 Task: Create a sub task System Test and UAT for the task  Upgrade and migrate company servers to a cloud-based solution in the project AgileCore , assign it to team member softage.5@softage.net and update the status of the sub task to  On Track  , set the priority of the sub task to Low
Action: Mouse moved to (42, 293)
Screenshot: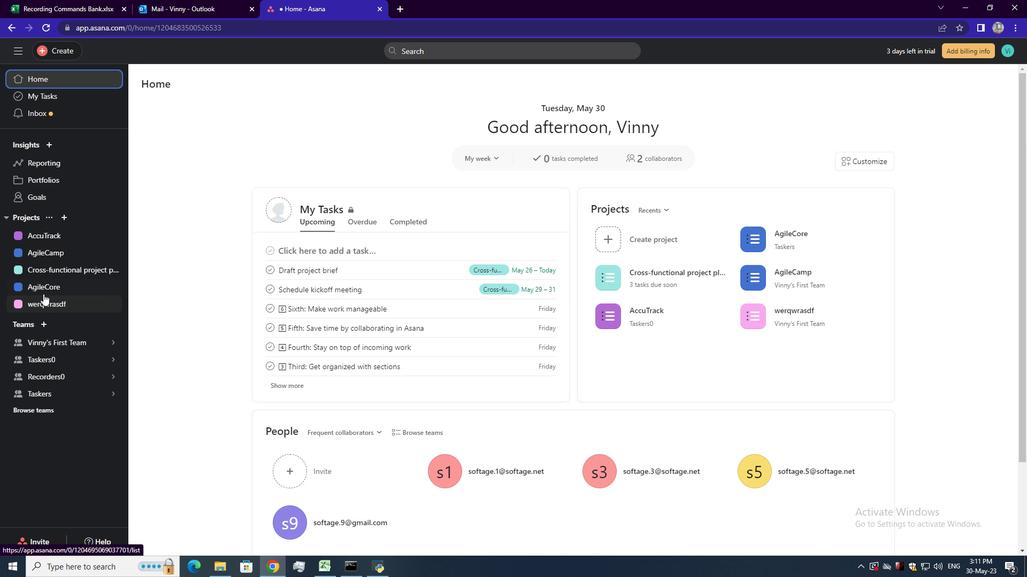 
Action: Mouse pressed left at (42, 293)
Screenshot: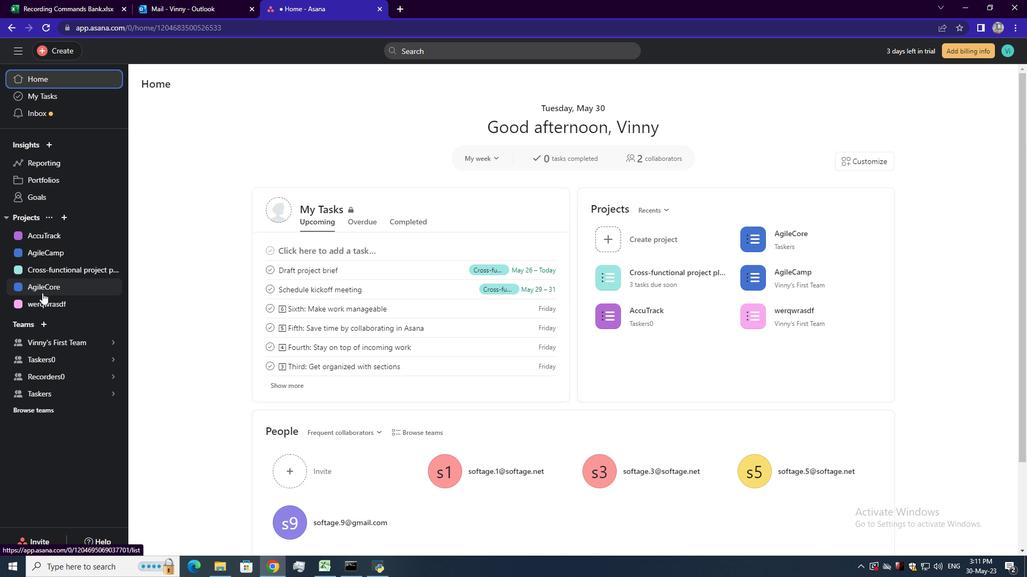 
Action: Mouse moved to (431, 235)
Screenshot: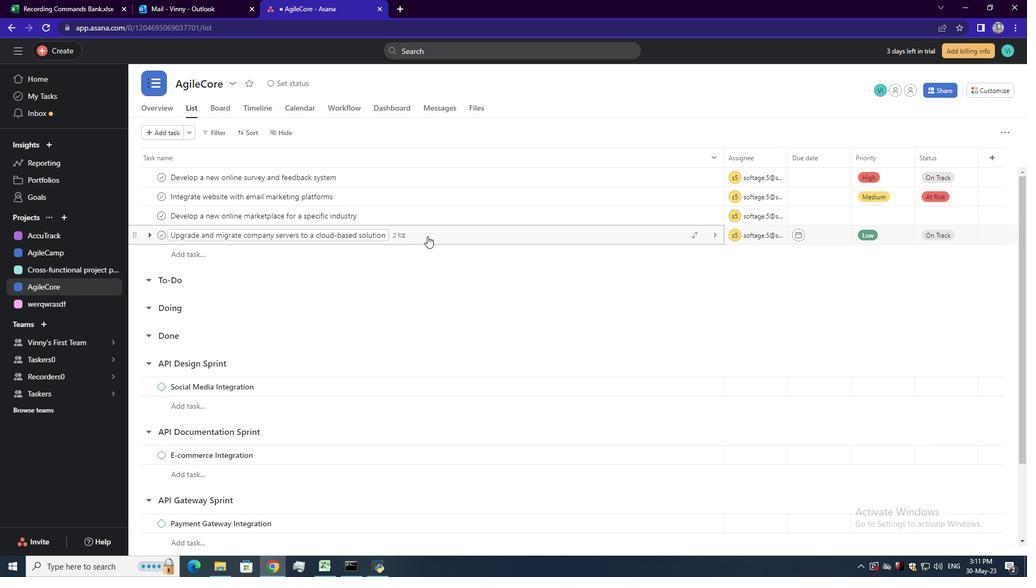 
Action: Mouse pressed left at (431, 235)
Screenshot: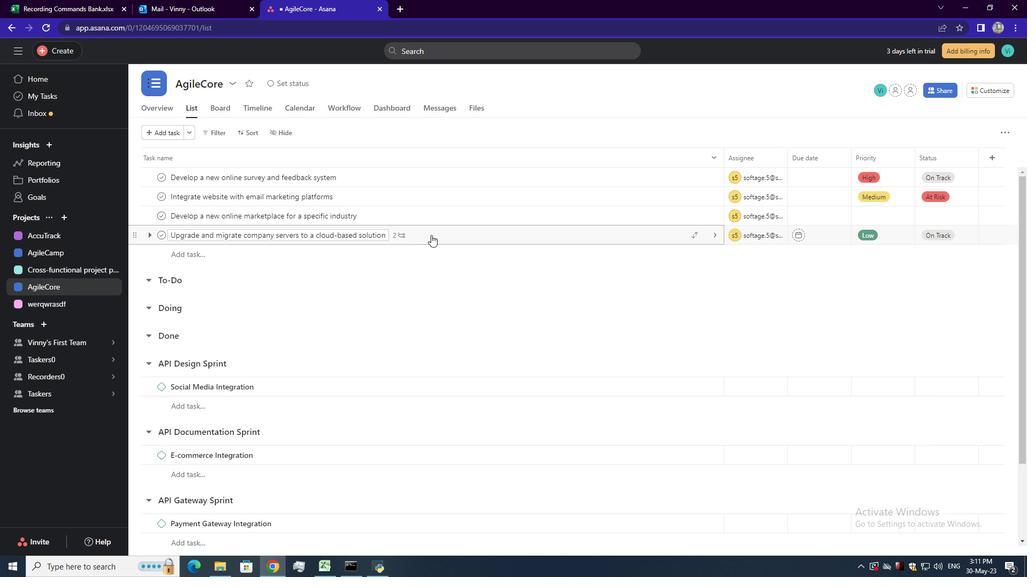 
Action: Mouse moved to (720, 323)
Screenshot: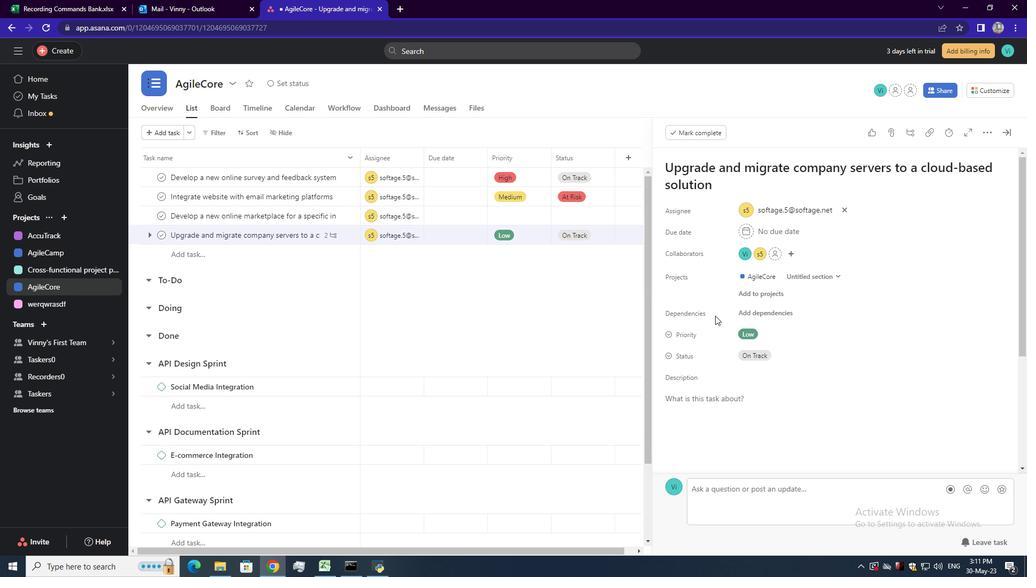 
Action: Mouse scrolled (720, 322) with delta (0, 0)
Screenshot: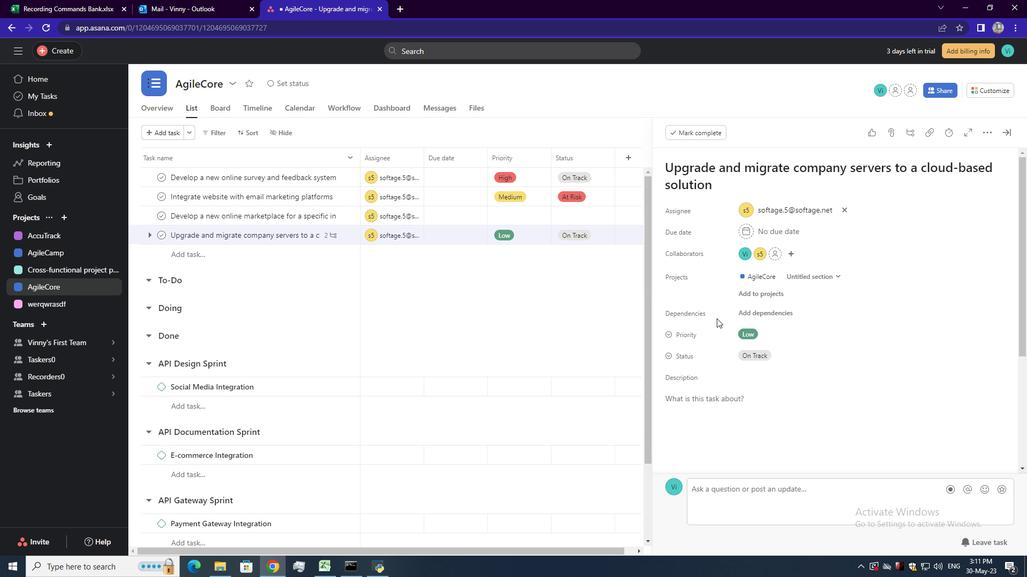 
Action: Mouse scrolled (720, 322) with delta (0, 0)
Screenshot: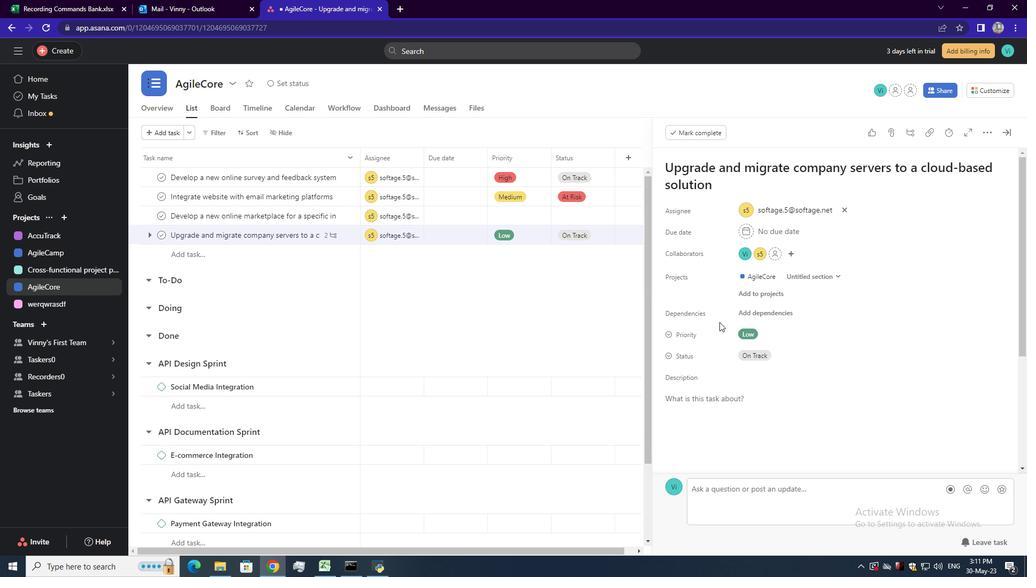 
Action: Mouse scrolled (720, 322) with delta (0, 0)
Screenshot: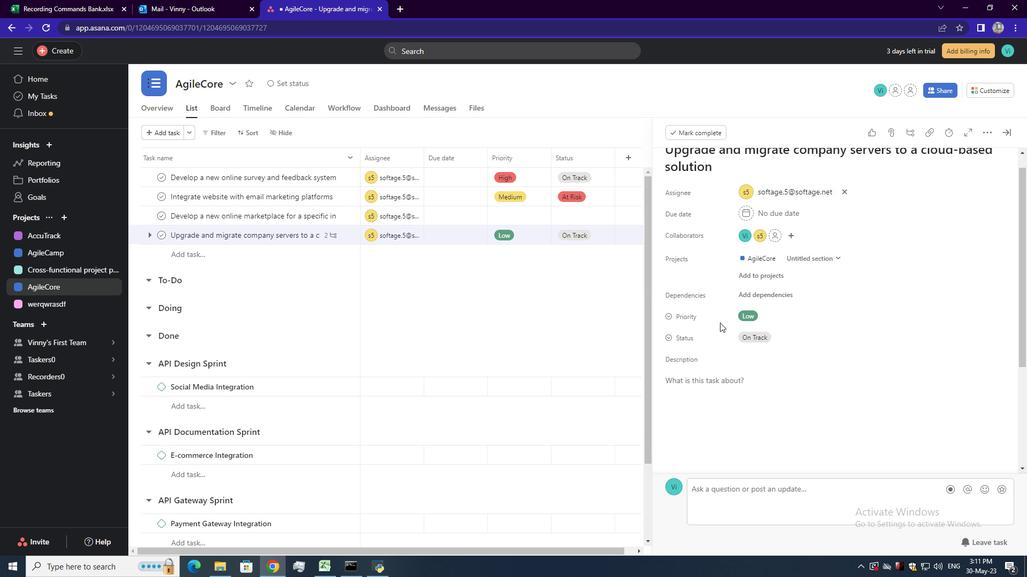 
Action: Mouse scrolled (720, 322) with delta (0, 0)
Screenshot: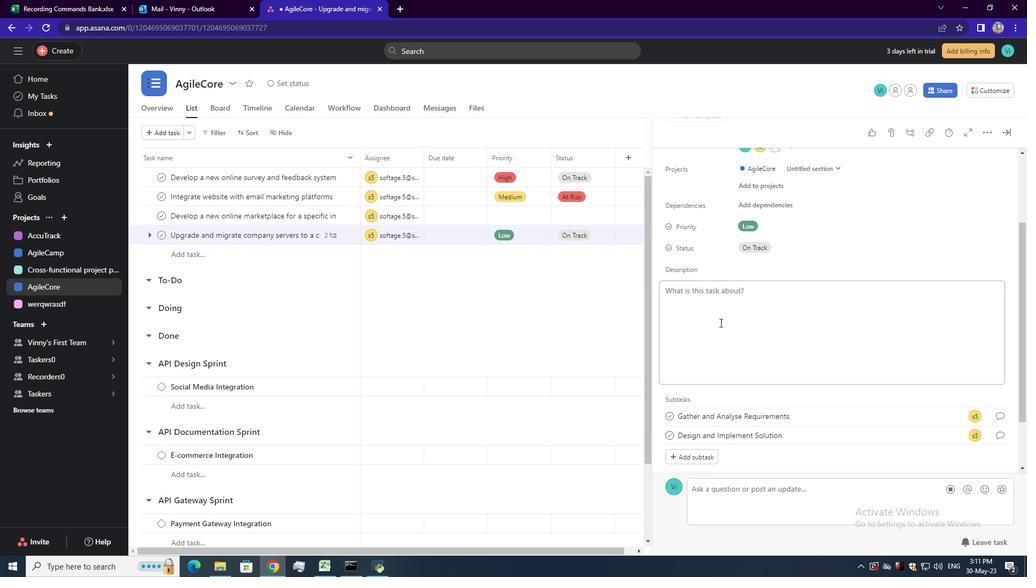 
Action: Mouse moved to (704, 383)
Screenshot: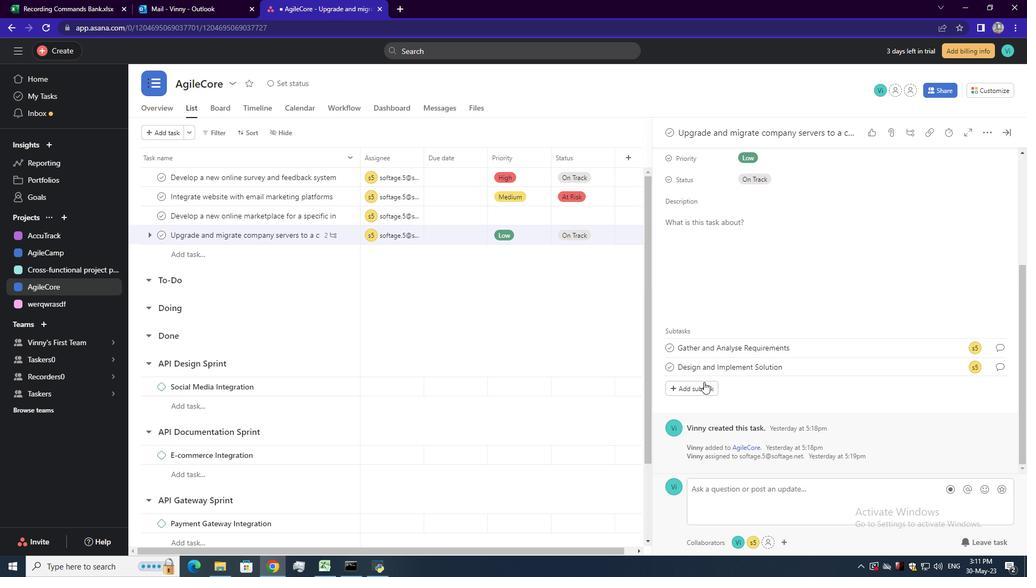 
Action: Mouse pressed left at (704, 383)
Screenshot: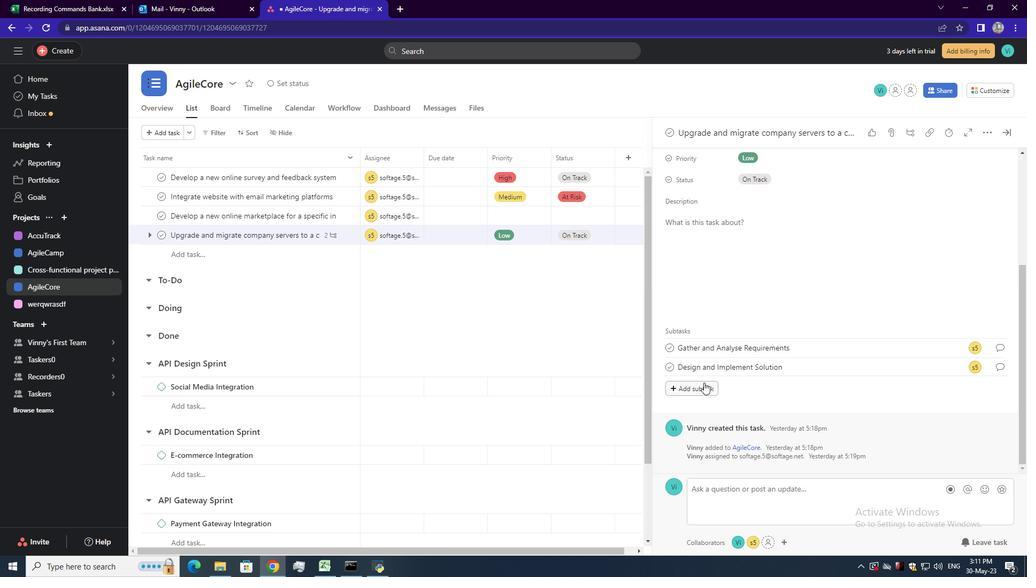 
Action: Mouse moved to (703, 366)
Screenshot: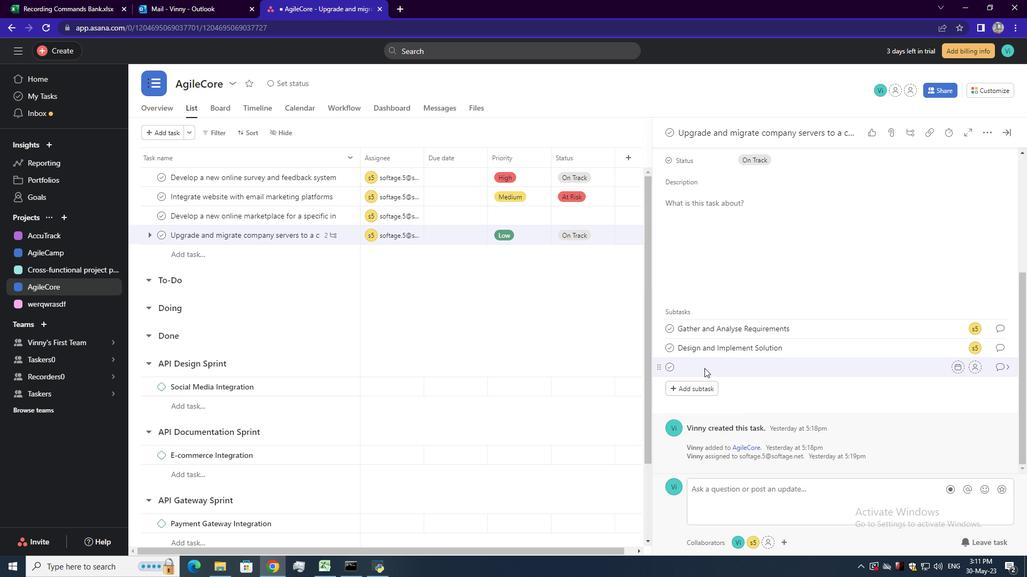 
Action: Mouse pressed left at (703, 366)
Screenshot: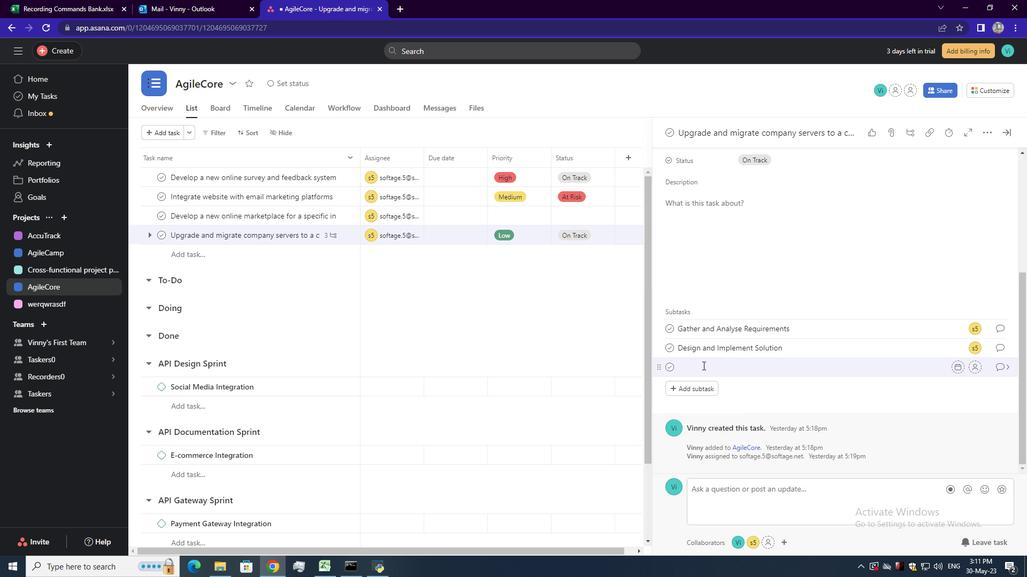 
Action: Key pressed <Key.shift><Key.shift>System<Key.space><Key.shift>Test<Key.space>and<Key.space><Key.shift>UAT<Key.enter>
Screenshot: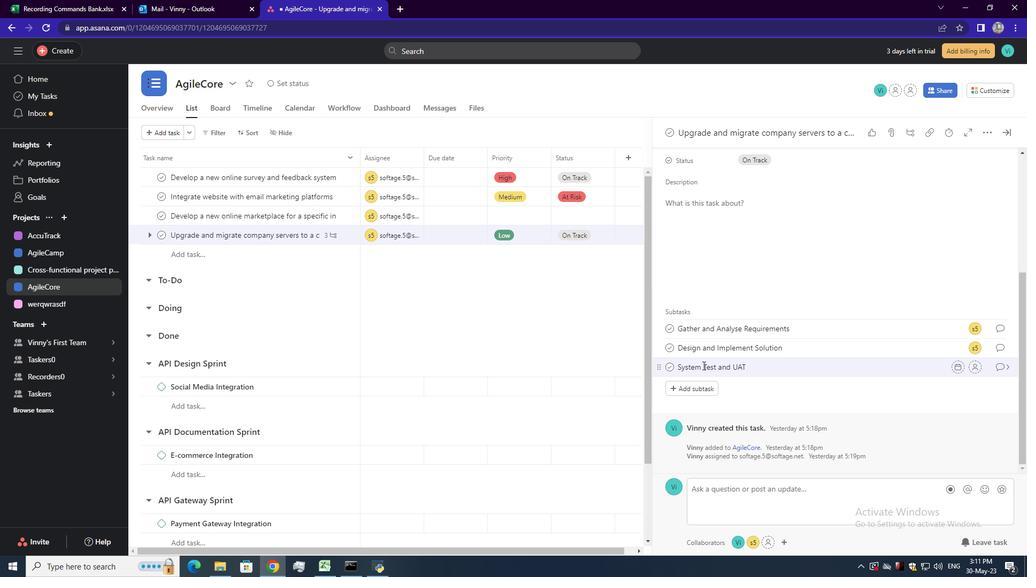 
Action: Mouse moved to (900, 347)
Screenshot: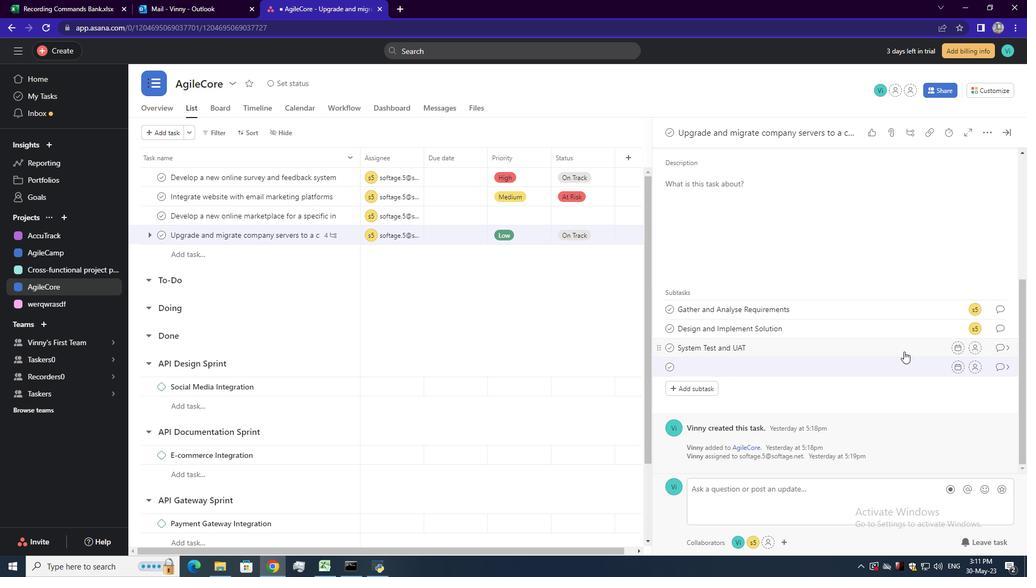 
Action: Mouse pressed left at (900, 347)
Screenshot: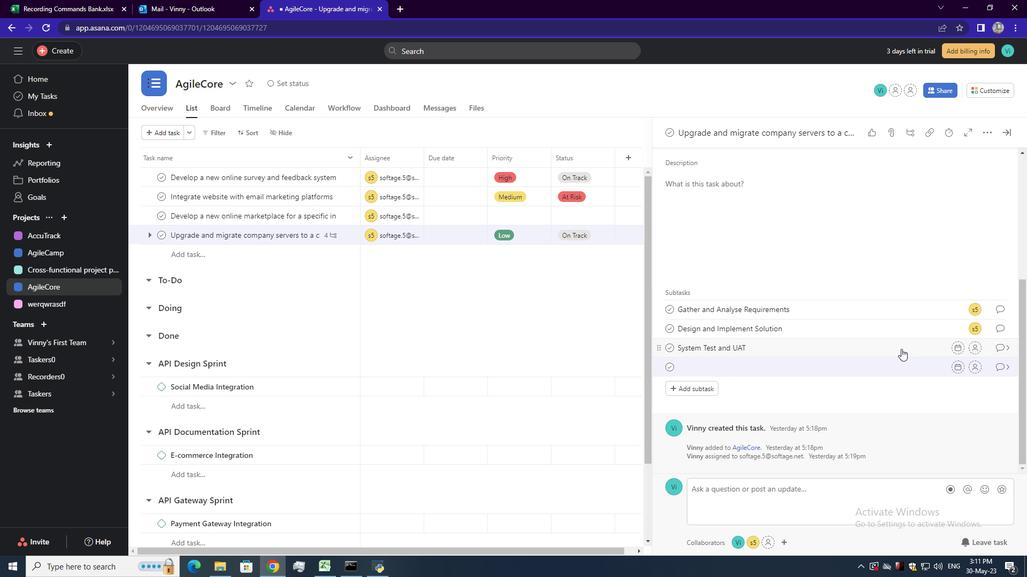 
Action: Mouse moved to (976, 365)
Screenshot: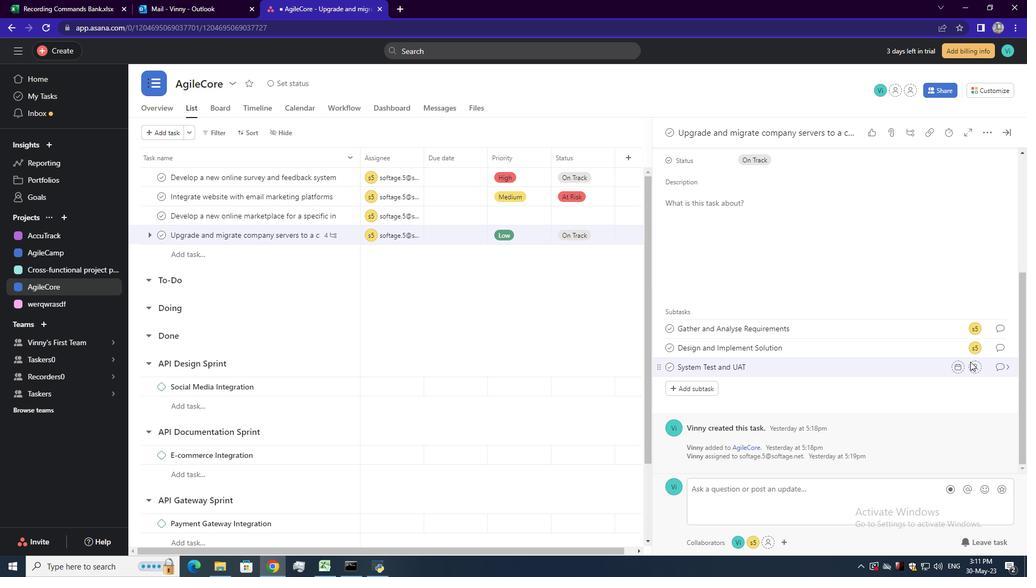 
Action: Mouse pressed left at (976, 365)
Screenshot: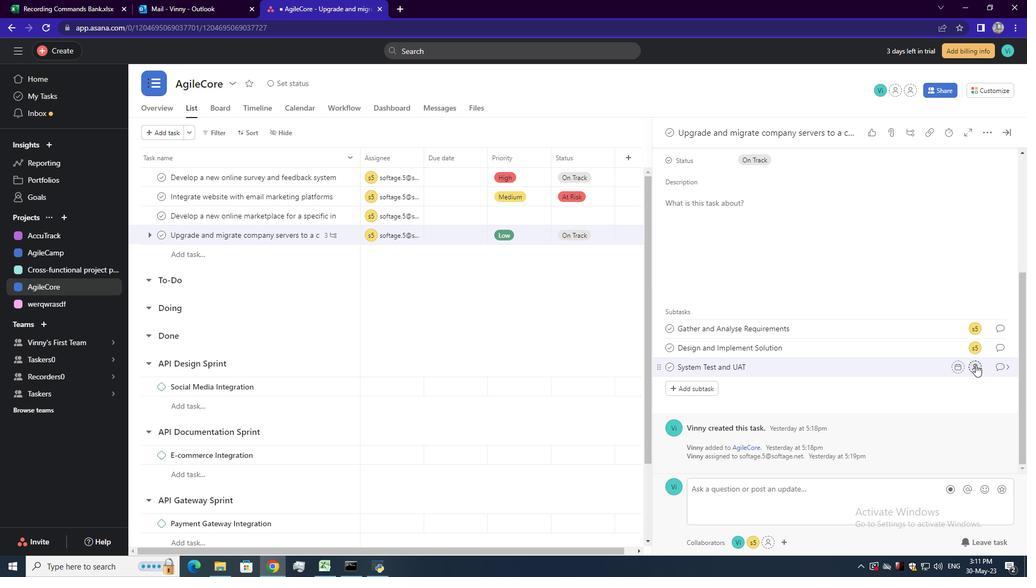 
Action: Mouse moved to (829, 489)
Screenshot: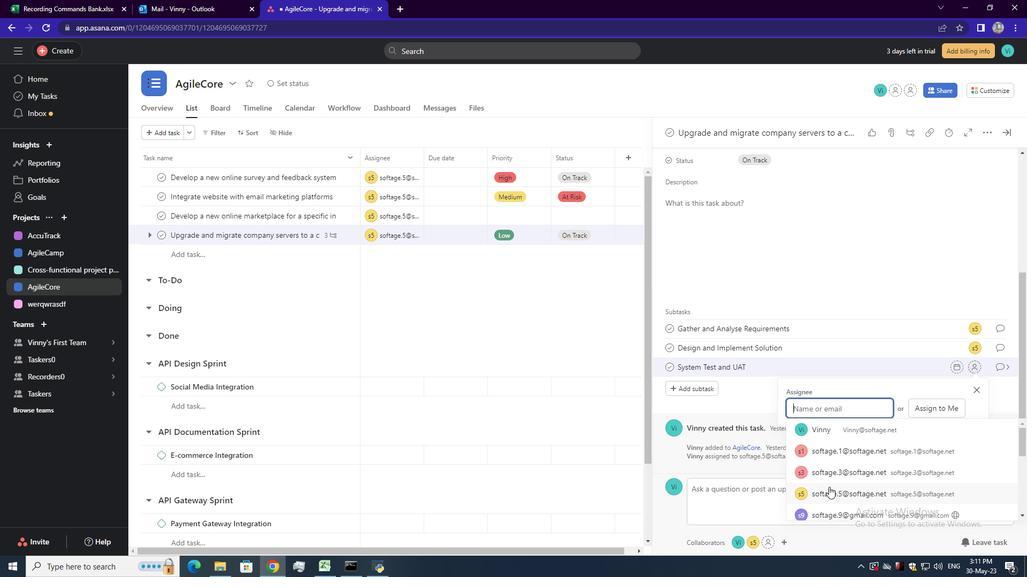 
Action: Mouse pressed left at (829, 489)
Screenshot: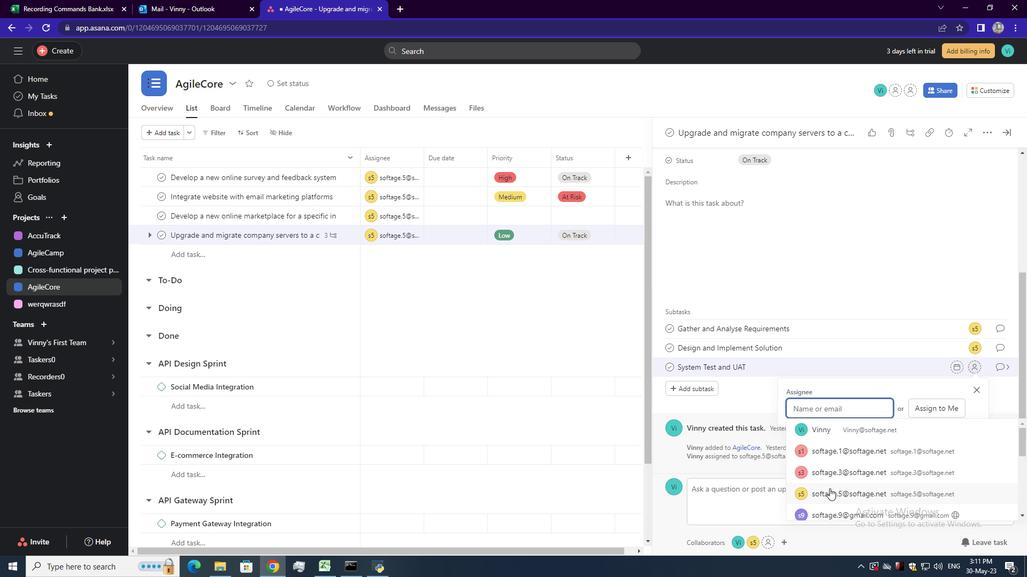 
Action: Mouse moved to (1000, 369)
Screenshot: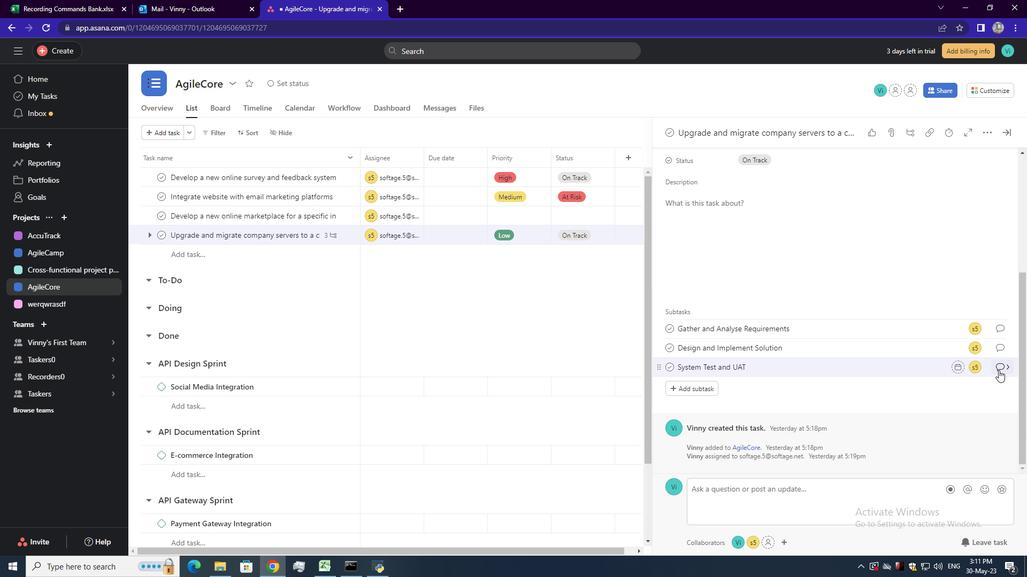 
Action: Mouse pressed left at (1000, 369)
Screenshot: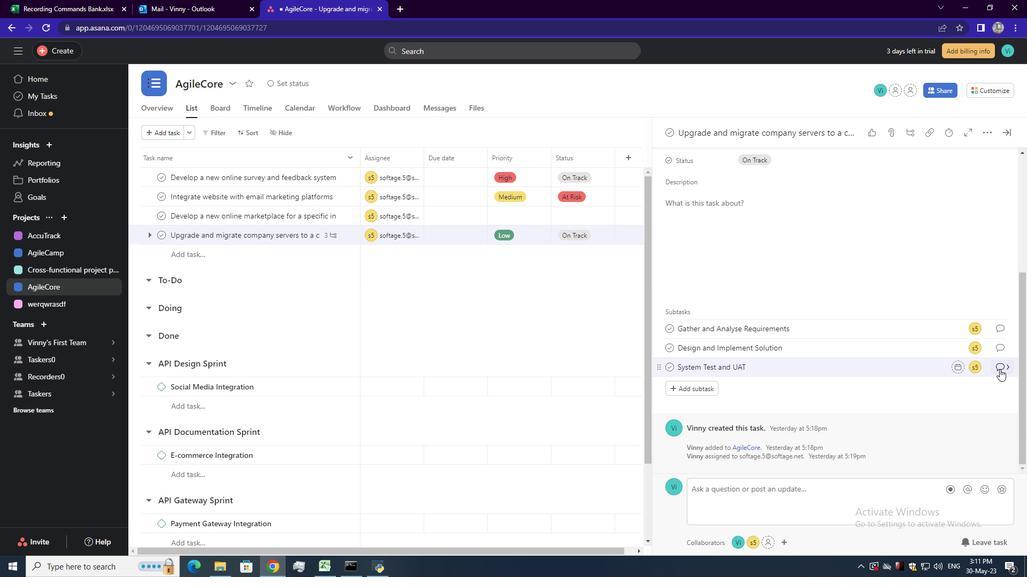 
Action: Mouse moved to (716, 306)
Screenshot: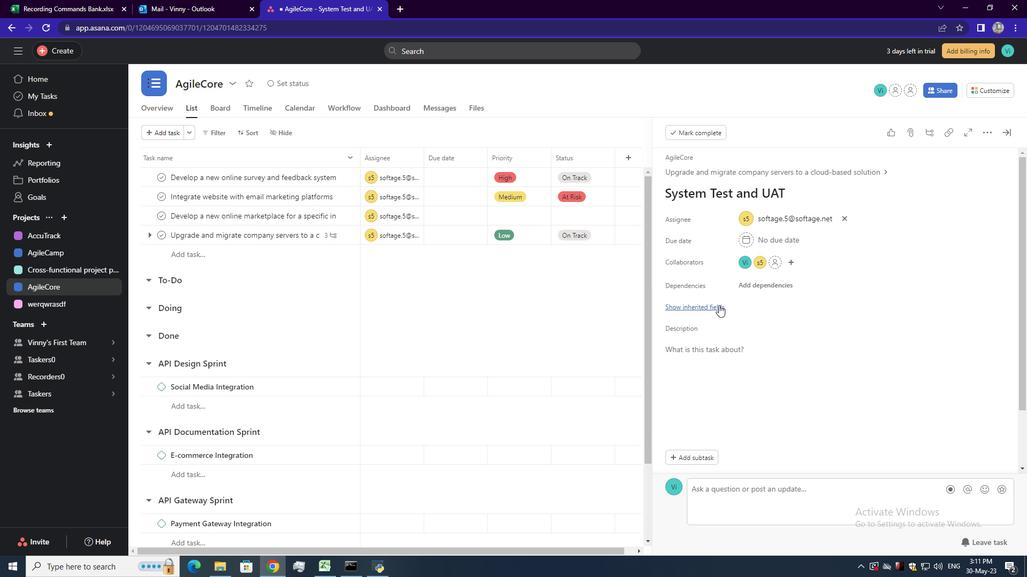 
Action: Mouse pressed left at (716, 306)
Screenshot: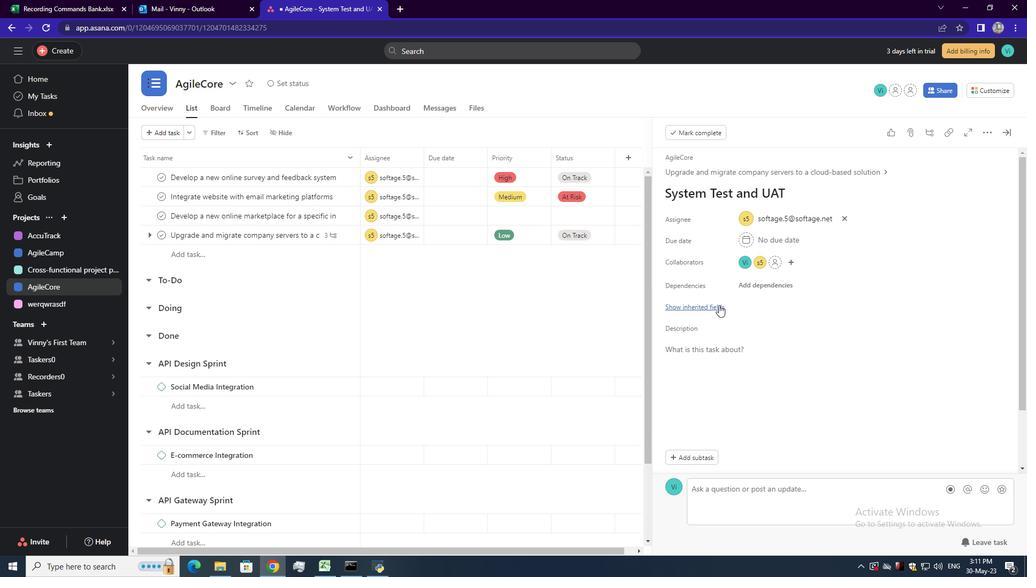 
Action: Mouse moved to (752, 323)
Screenshot: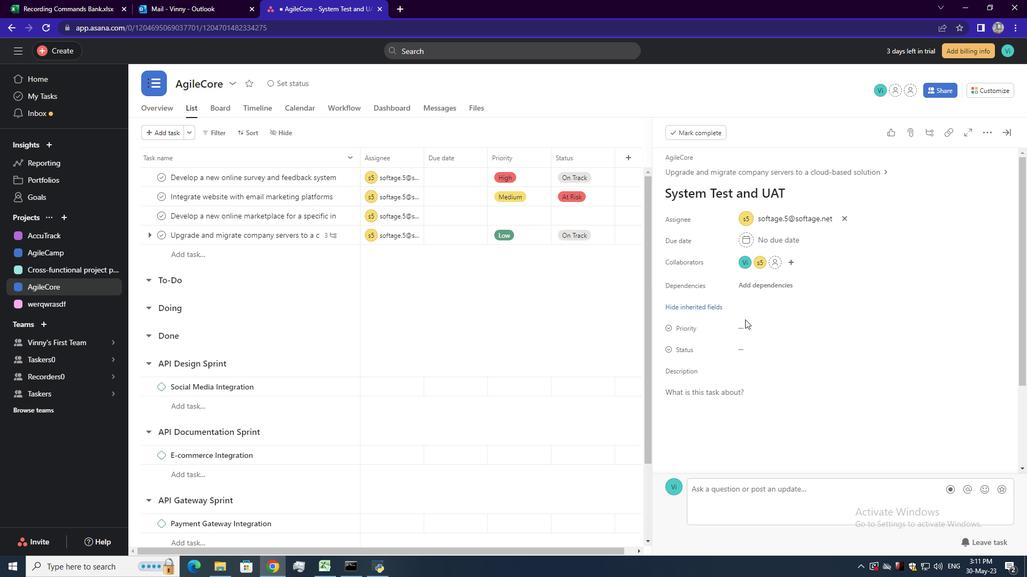 
Action: Mouse pressed left at (752, 323)
Screenshot: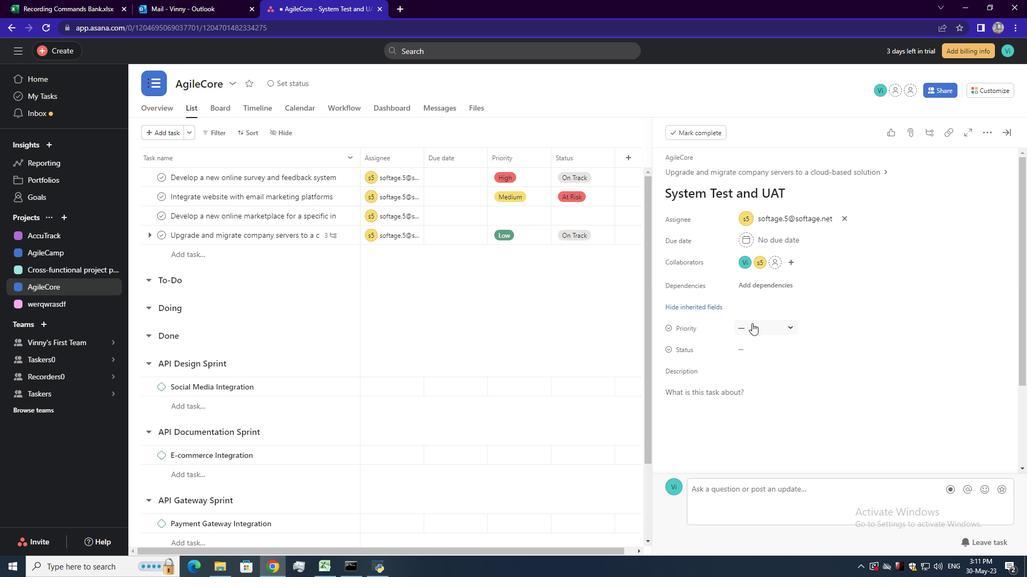 
Action: Mouse moved to (773, 408)
Screenshot: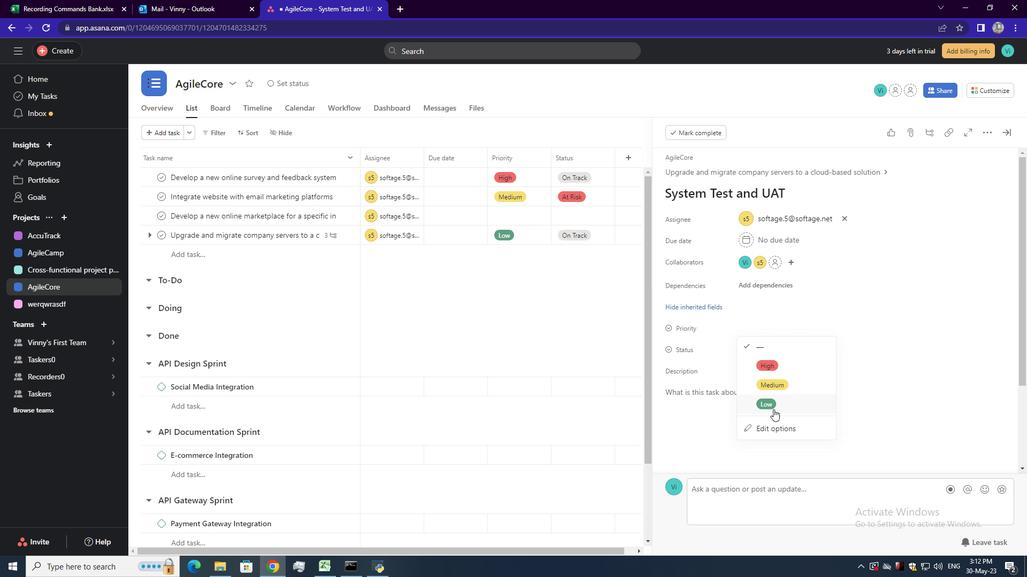 
Action: Mouse pressed left at (773, 408)
Screenshot: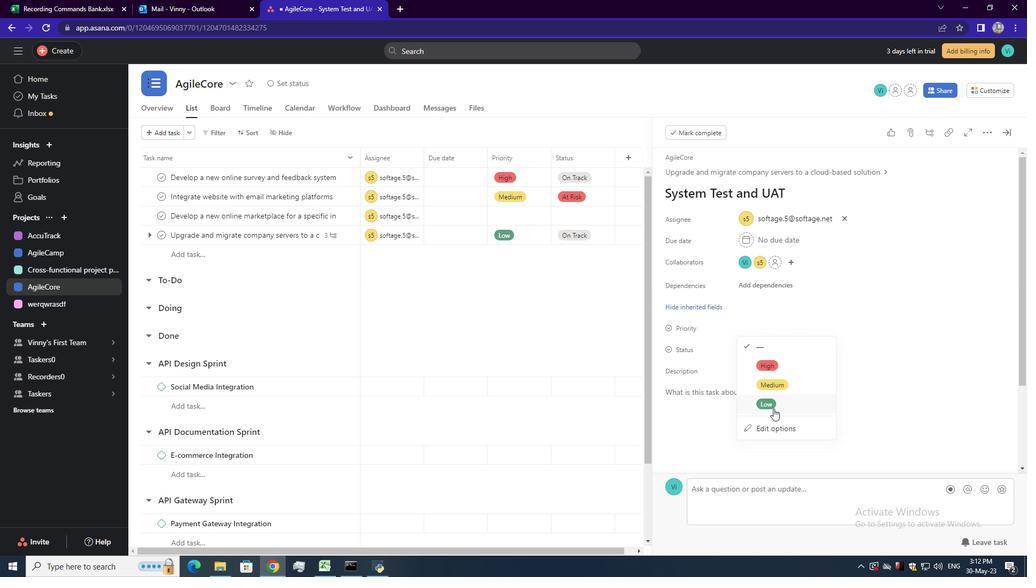 
Action: Mouse moved to (743, 347)
Screenshot: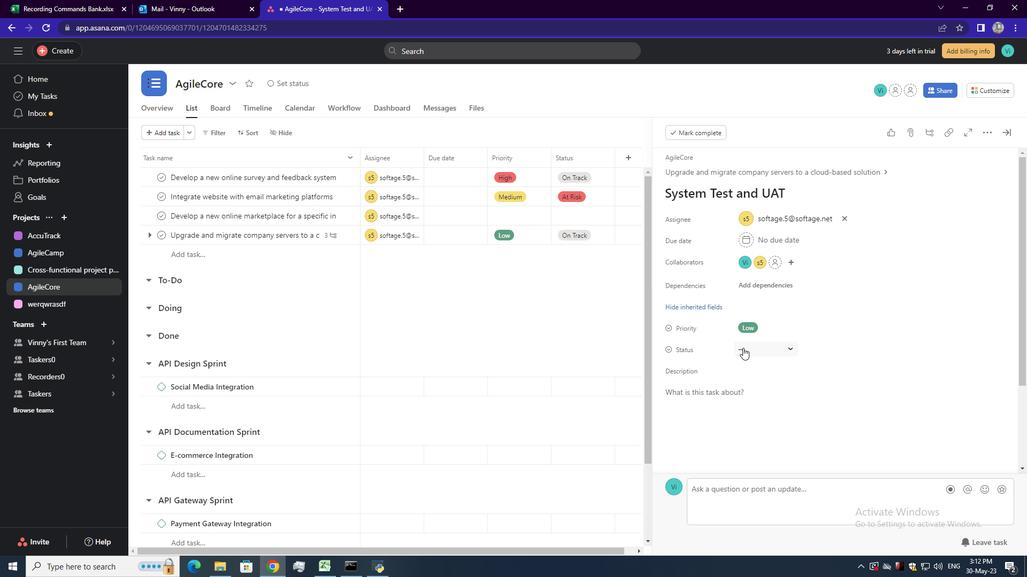 
Action: Mouse pressed left at (743, 347)
Screenshot: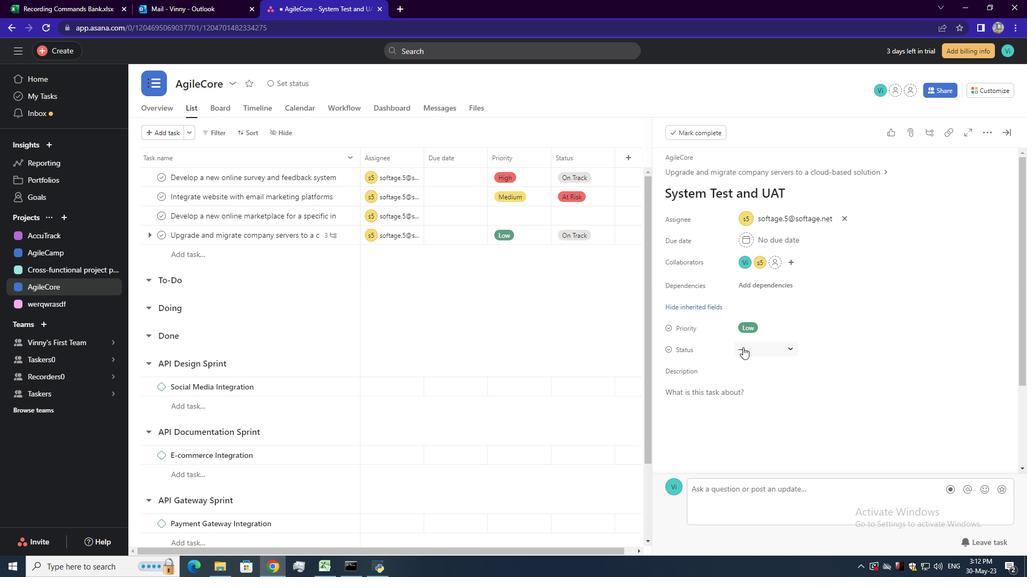 
Action: Mouse moved to (783, 391)
Screenshot: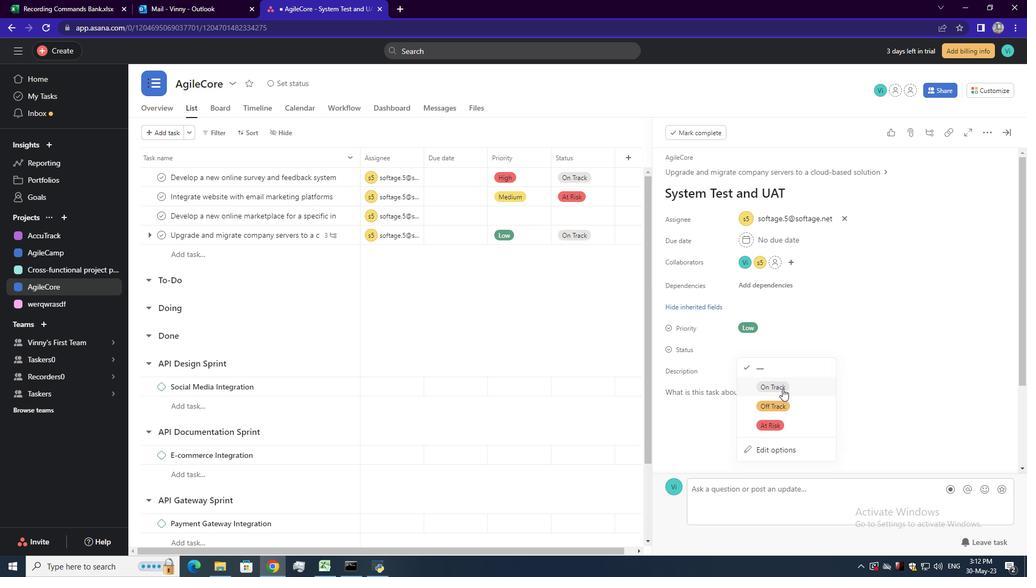 
Action: Mouse pressed left at (783, 391)
Screenshot: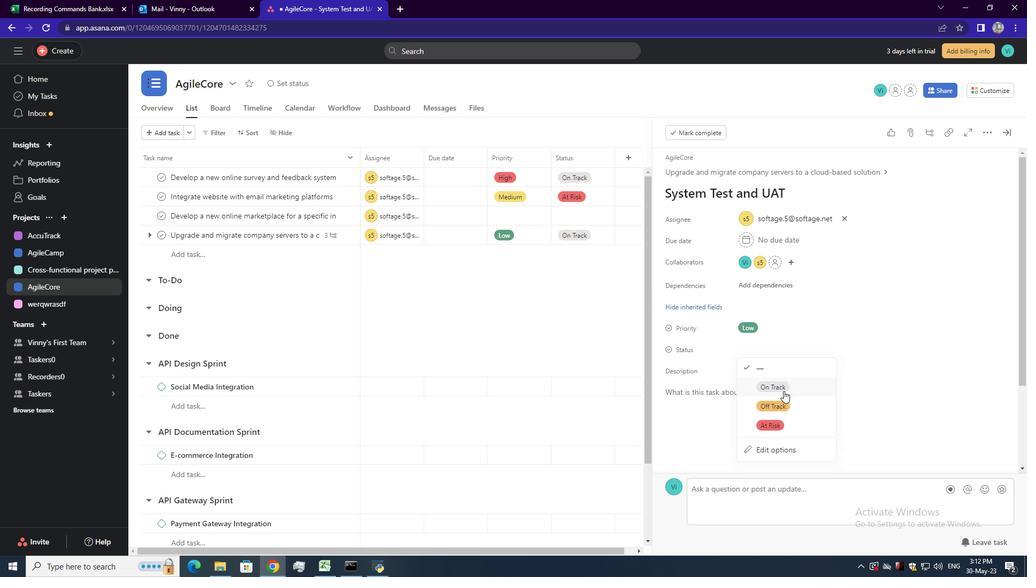 
